 Task: Create Card Card0000000339 in  Board0000000085 in Workspace WS0000000029 in Trello. Create Card Card0000000340 in  Board0000000085 in Workspace WS0000000029 in Trello. Create Card Card0000000341 in  Board0000000086 in Workspace WS0000000029 in Trello. Create Card Card0000000342 in  Board0000000086 in Workspace WS0000000029 in Trello. Create Card Card0000000343 in  Board0000000086 in Workspace WS0000000029 in Trello
Action: Mouse moved to (75, 402)
Screenshot: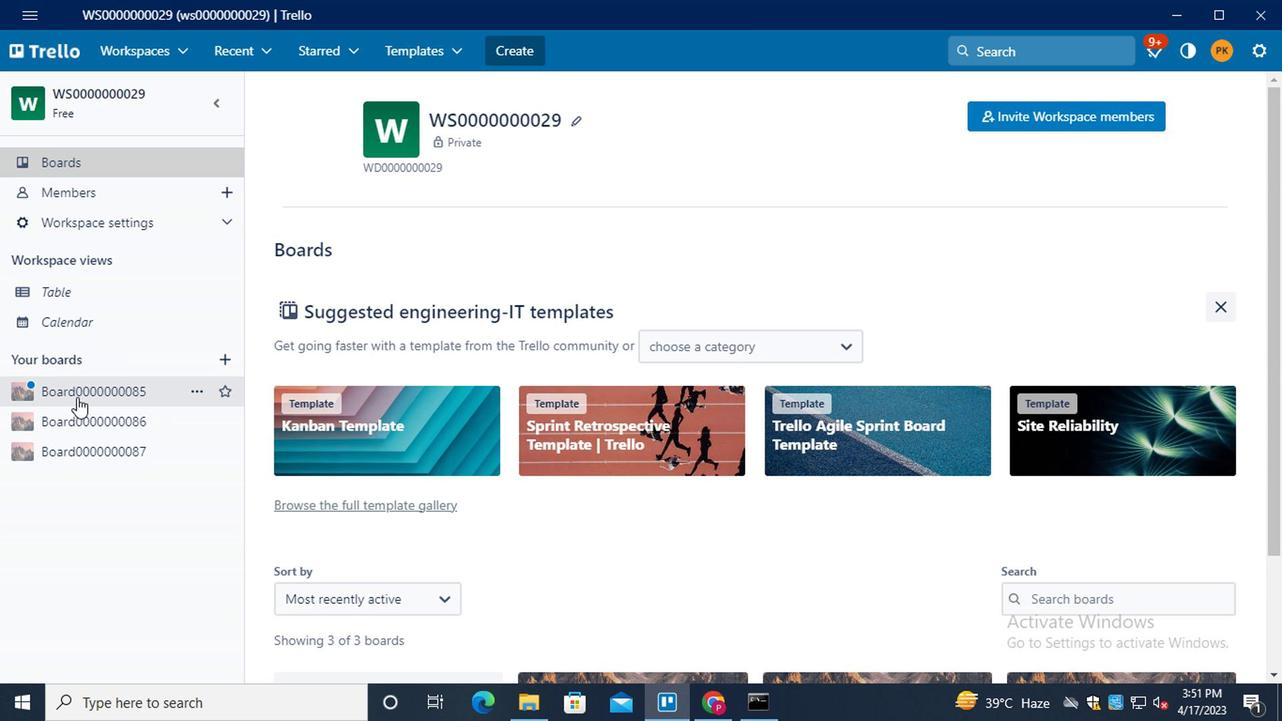 
Action: Mouse pressed left at (75, 402)
Screenshot: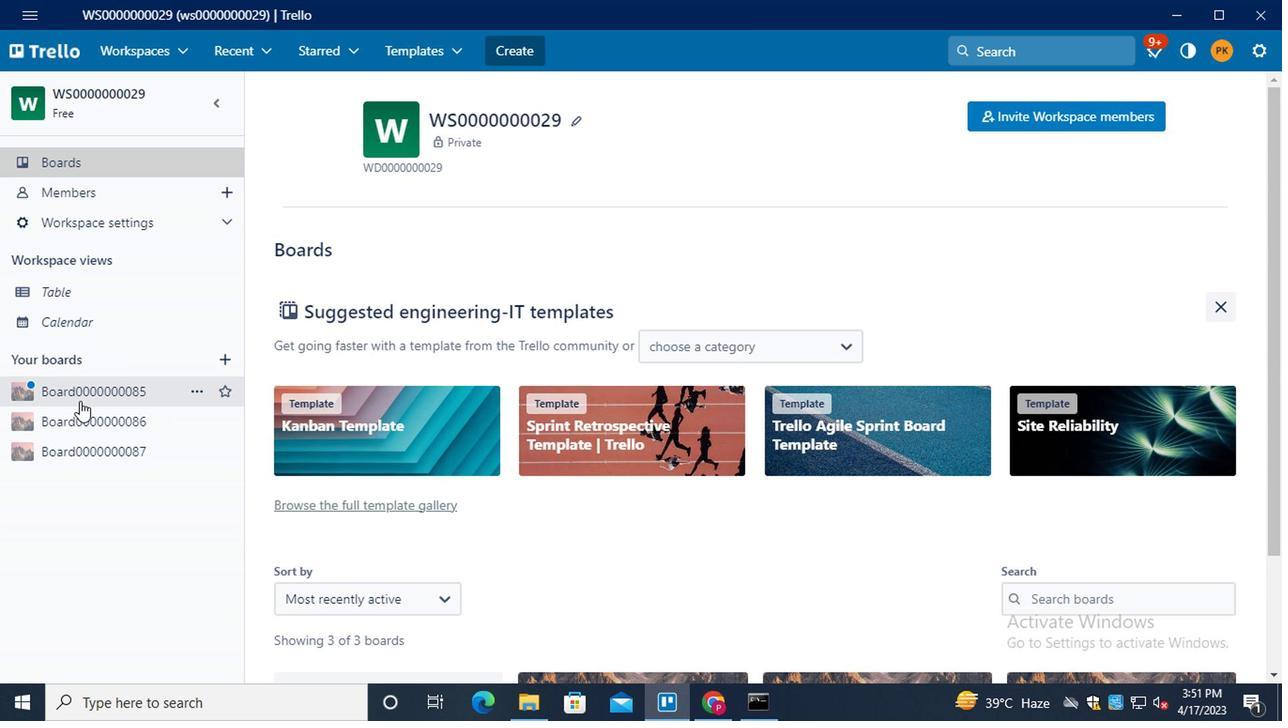 
Action: Mouse moved to (363, 247)
Screenshot: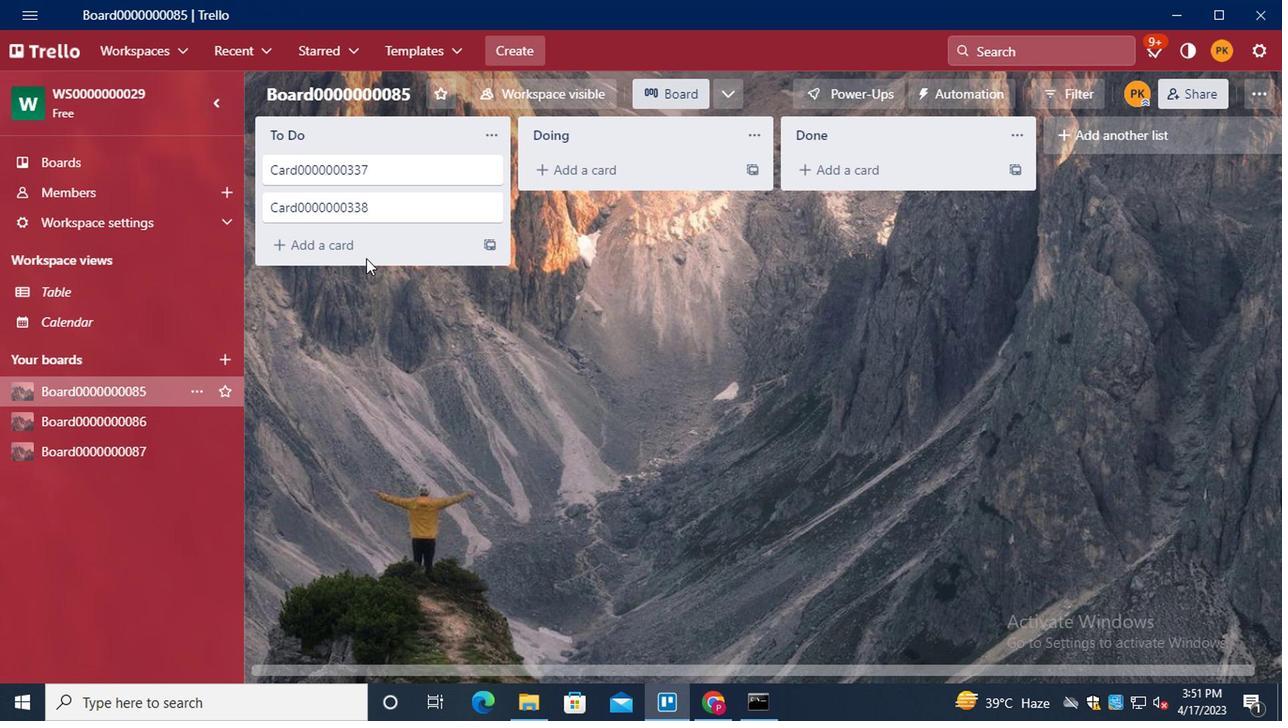 
Action: Mouse pressed left at (363, 247)
Screenshot: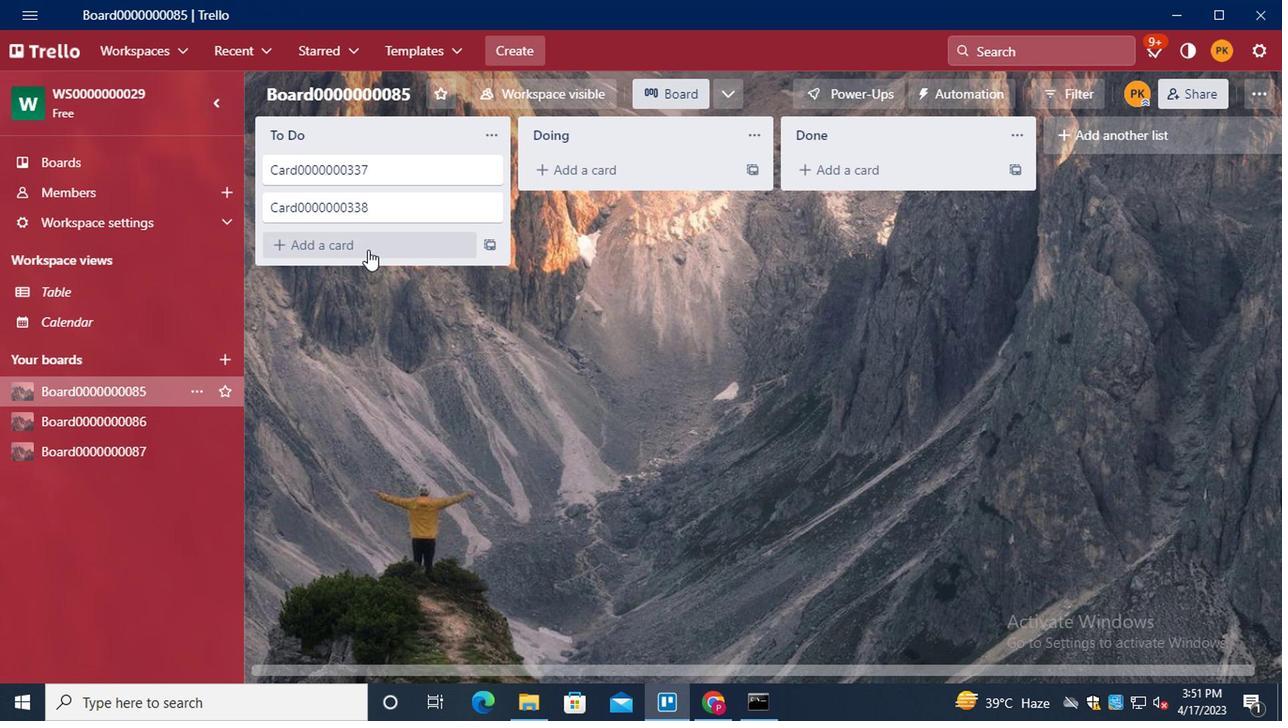 
Action: Key pressed <Key.shift>CARD0000000339<Key.enter><Key.shift>CARDD<Key.backspace>0000000340<Key.enter>
Screenshot: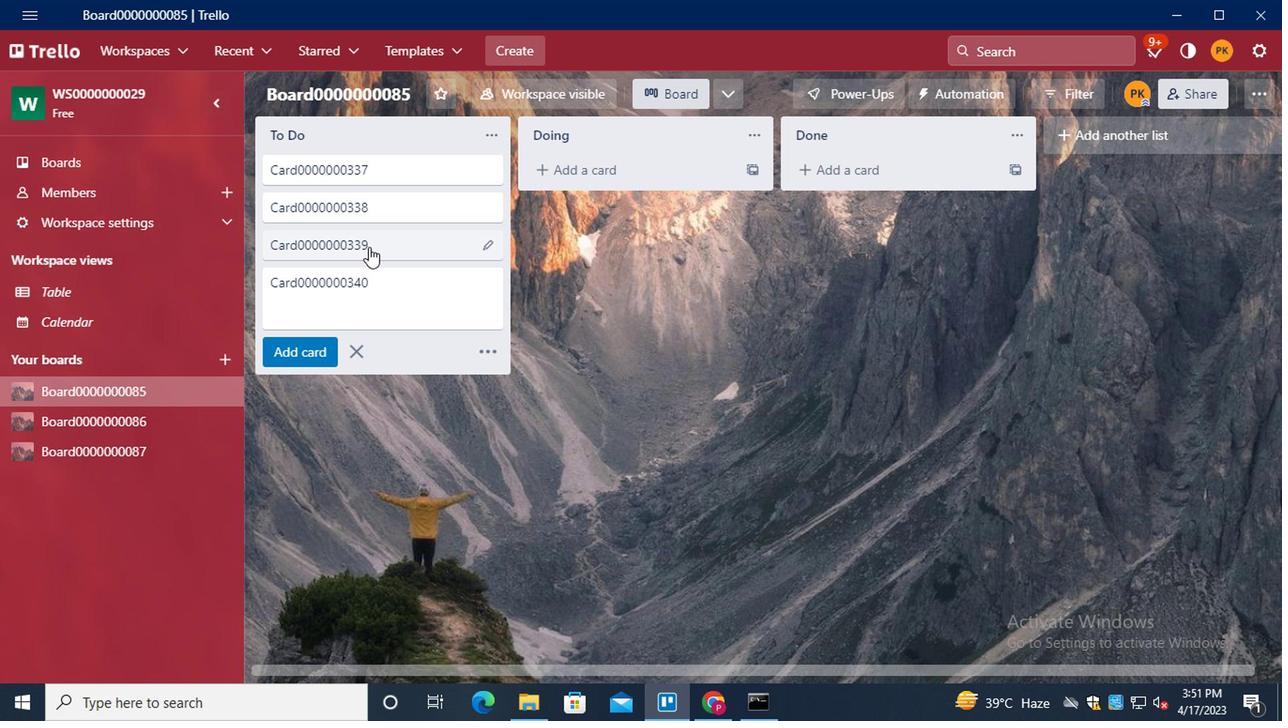 
Action: Mouse moved to (355, 385)
Screenshot: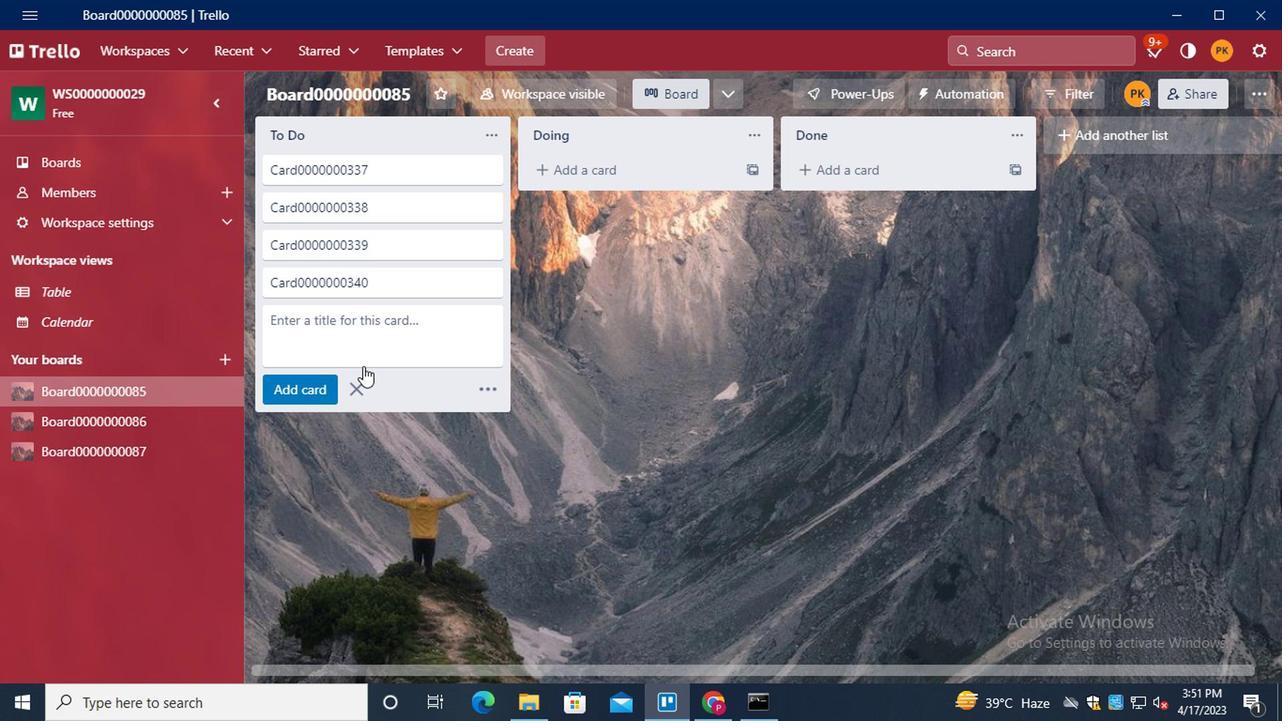 
Action: Mouse pressed left at (355, 385)
Screenshot: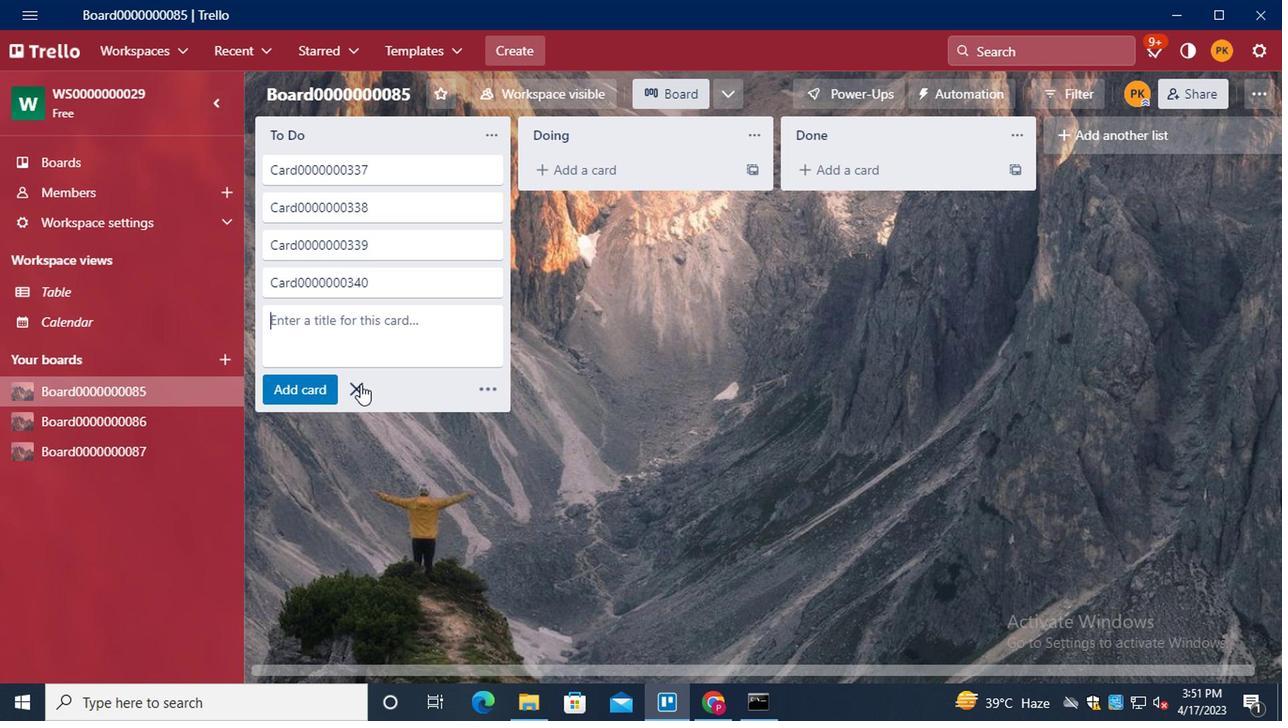 
Action: Mouse moved to (120, 414)
Screenshot: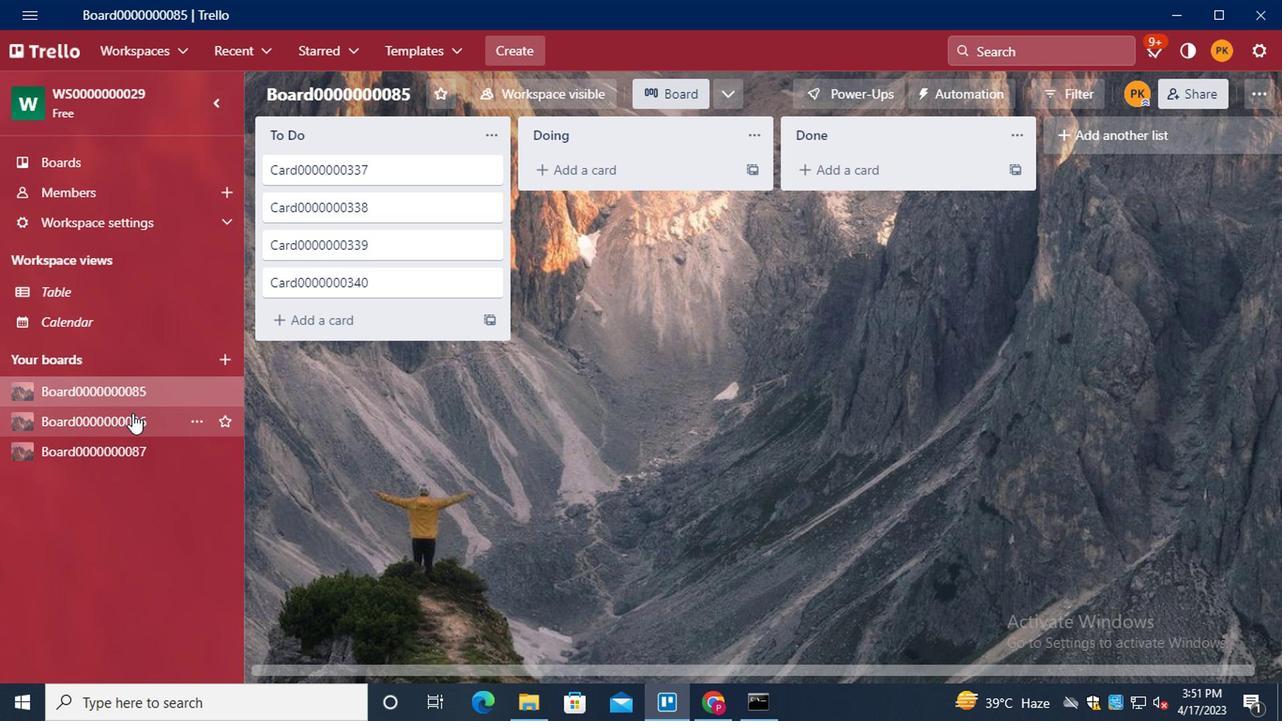 
Action: Mouse pressed left at (120, 414)
Screenshot: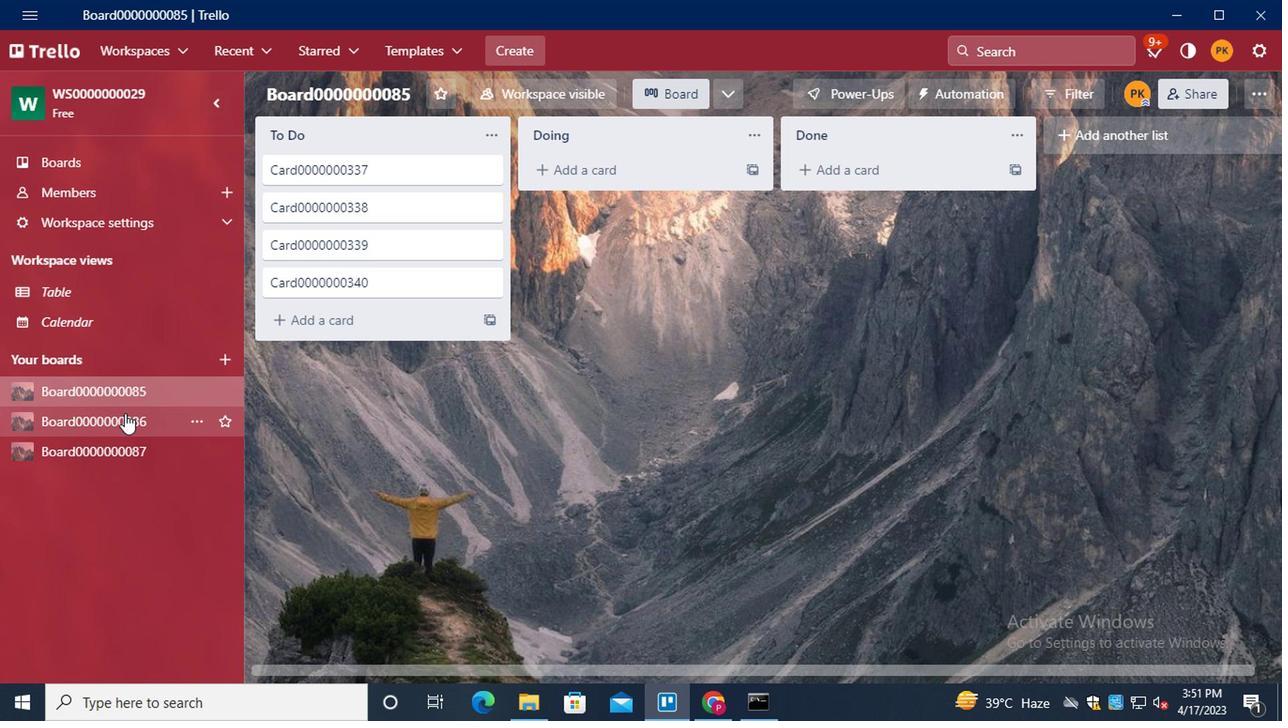 
Action: Mouse moved to (338, 181)
Screenshot: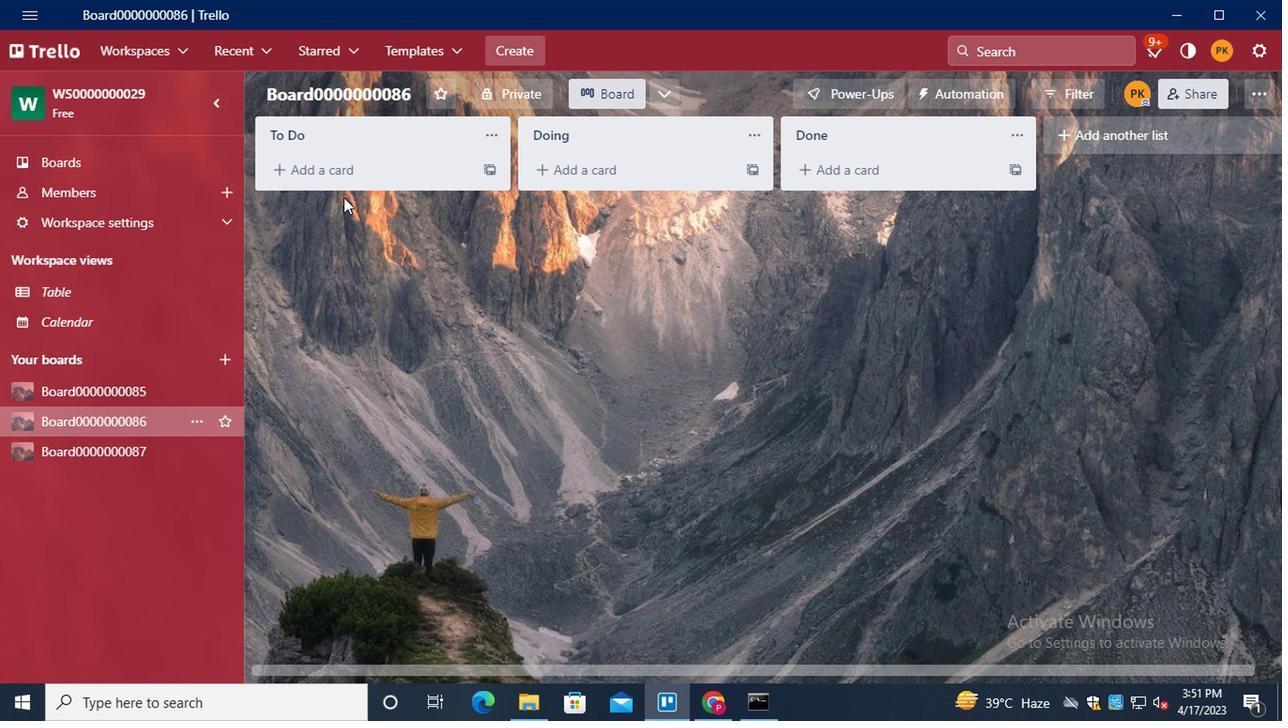 
Action: Mouse pressed left at (338, 181)
Screenshot: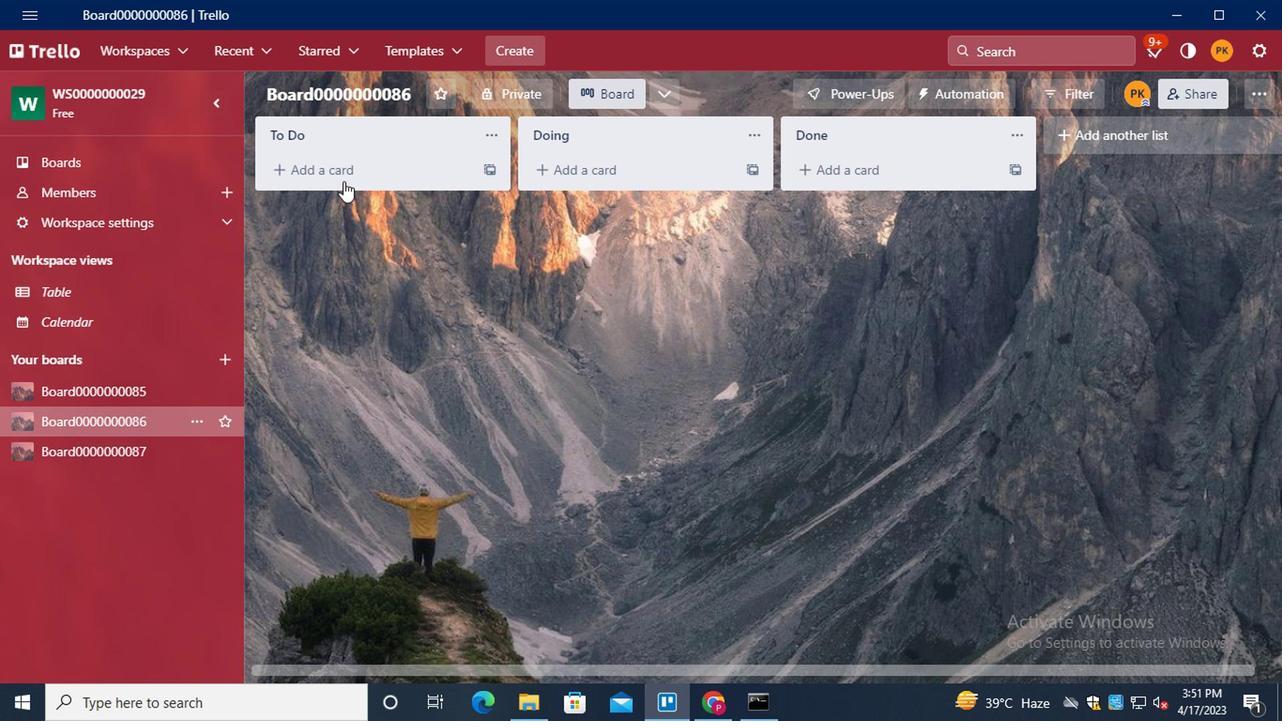 
Action: Key pressed <Key.shift>CARD0000000341<Key.enter><Key.shift>CARD0000000342<Key.enter><Key.shift>CARD0000000343
Screenshot: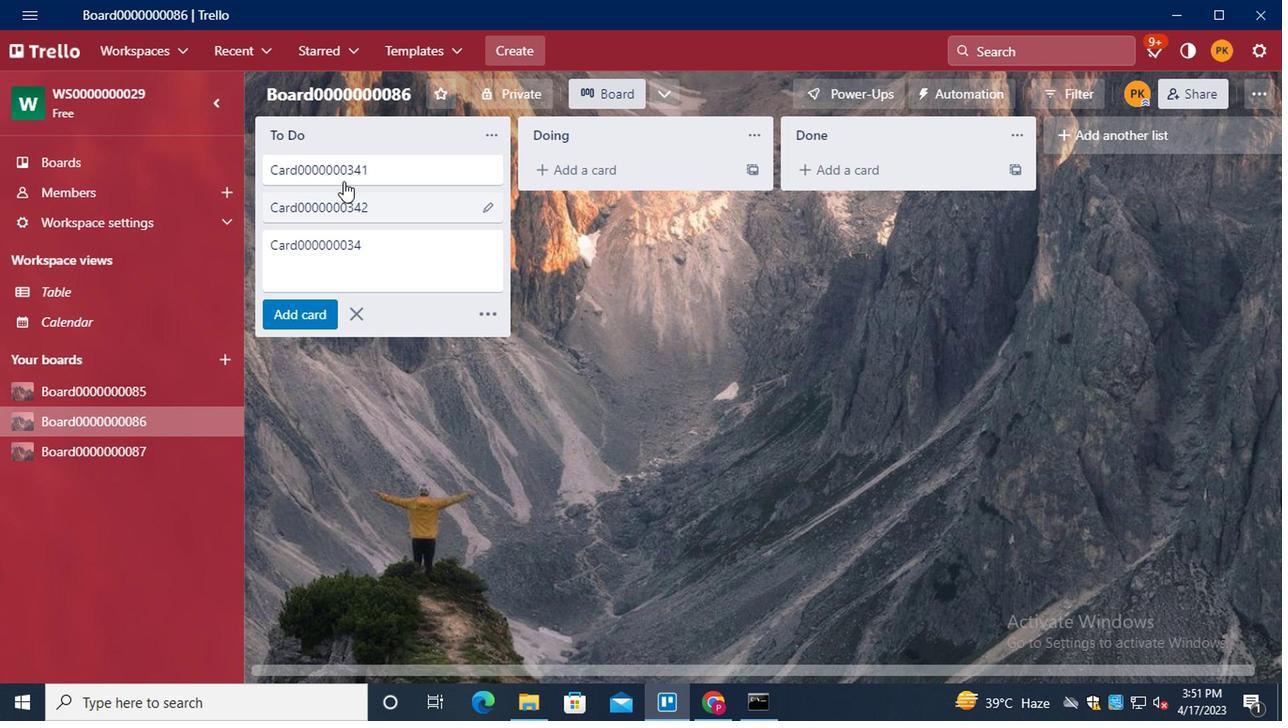 
Action: Mouse moved to (336, 321)
Screenshot: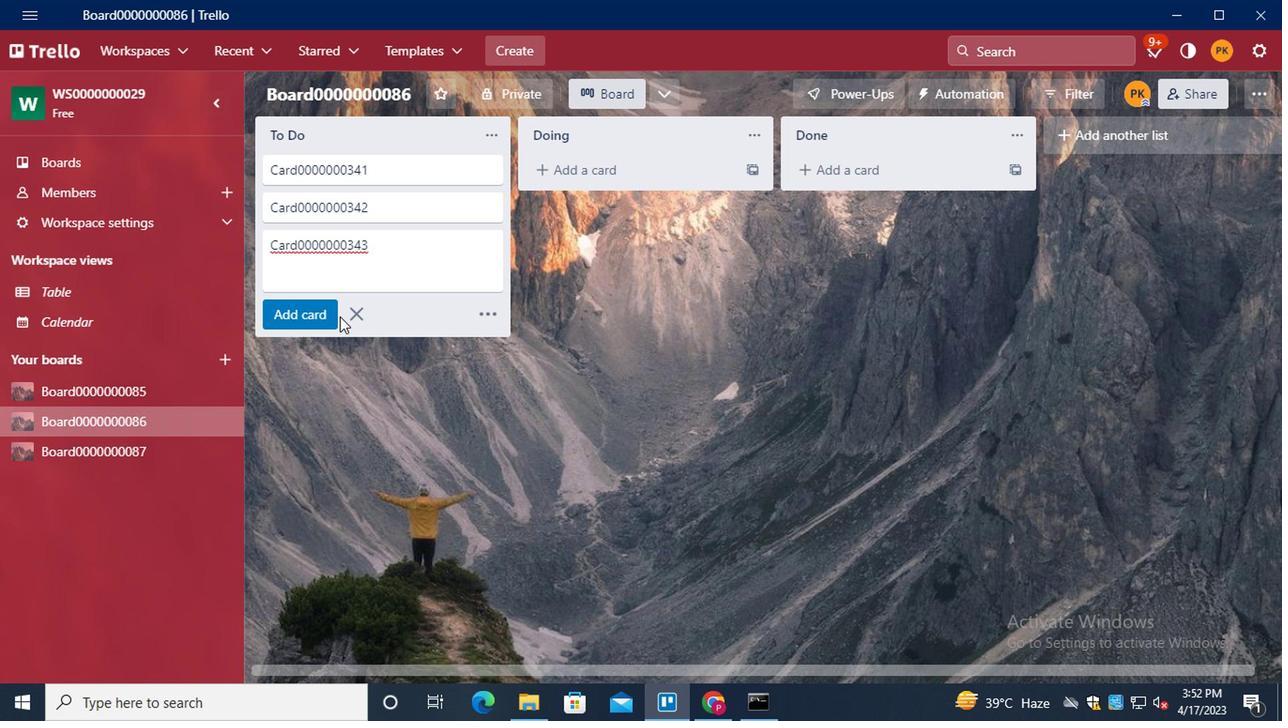 
Action: Key pressed <Key.enter>
Screenshot: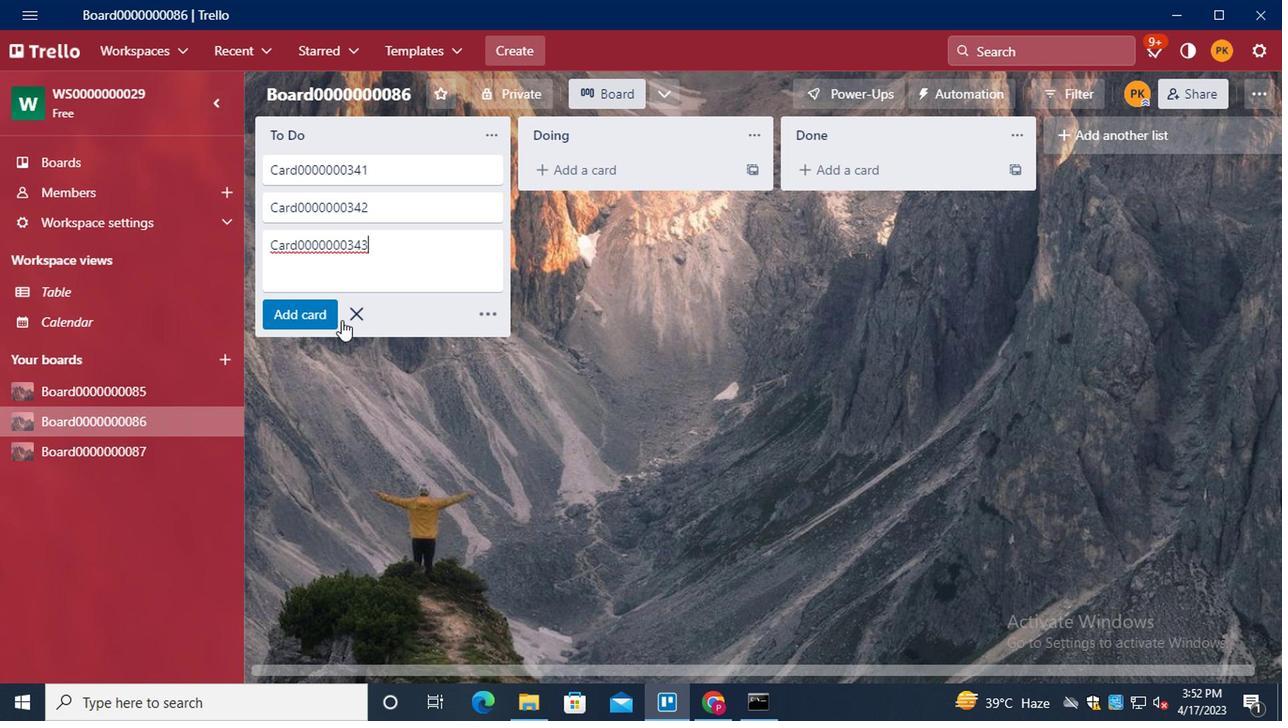 
Action: Mouse moved to (355, 355)
Screenshot: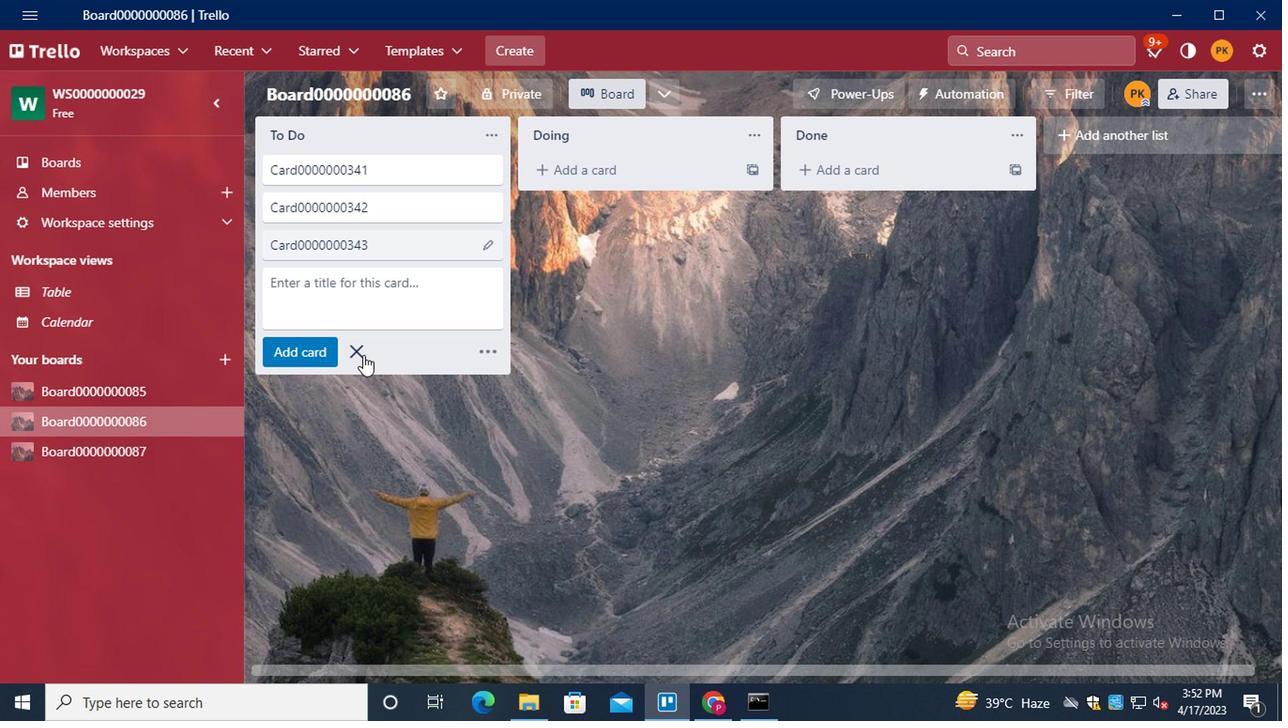 
Action: Mouse pressed left at (355, 355)
Screenshot: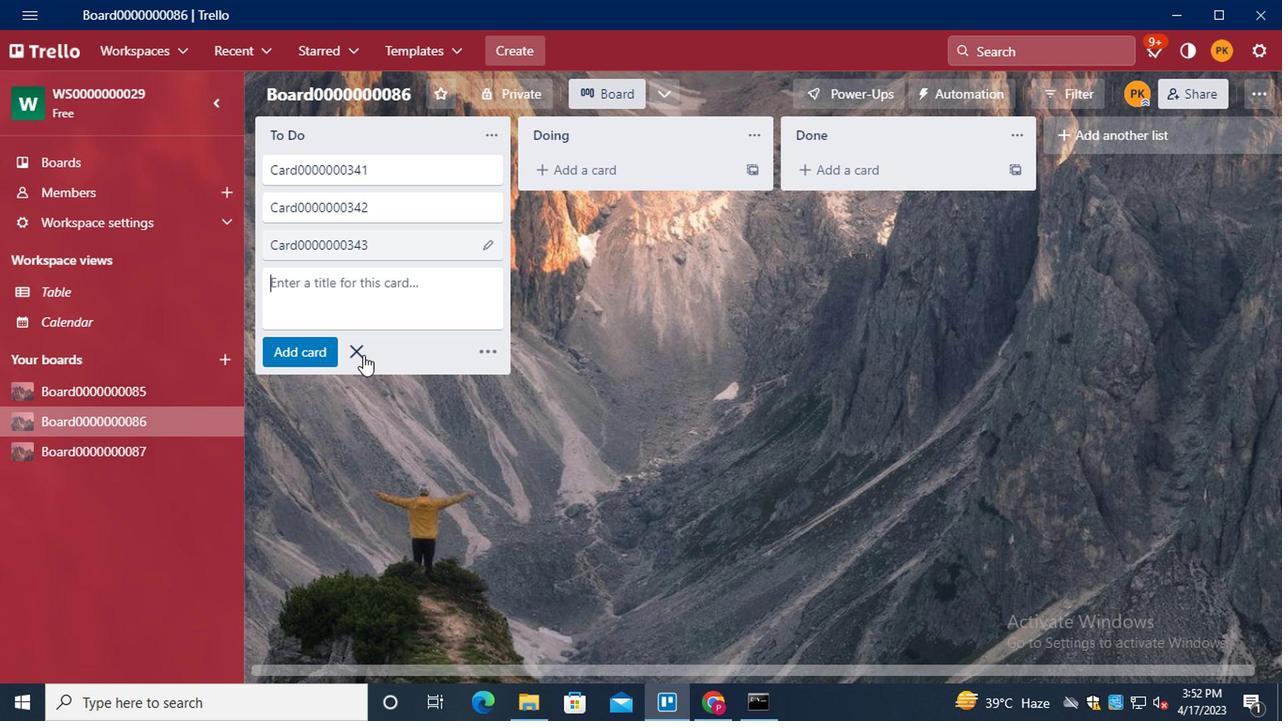 
